 Task: Enable the option "PSNR computation" for "H.264/MPEG-4 Part 10/AVC encoder (x264).
Action: Mouse moved to (125, 17)
Screenshot: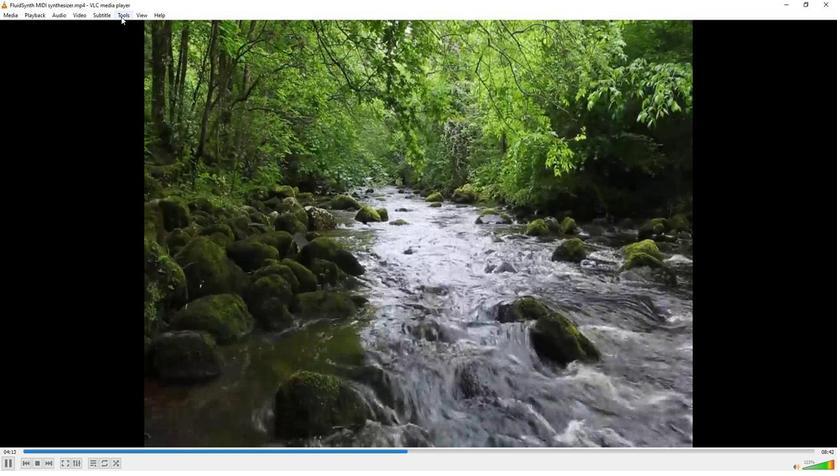 
Action: Mouse pressed left at (125, 17)
Screenshot: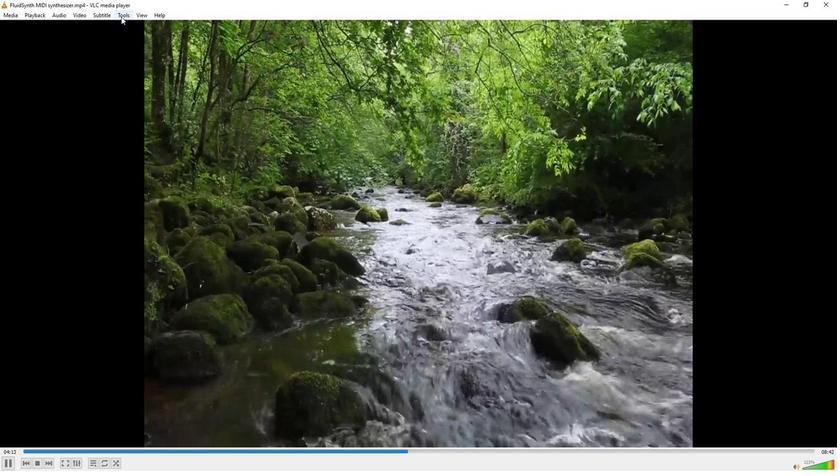 
Action: Mouse moved to (143, 118)
Screenshot: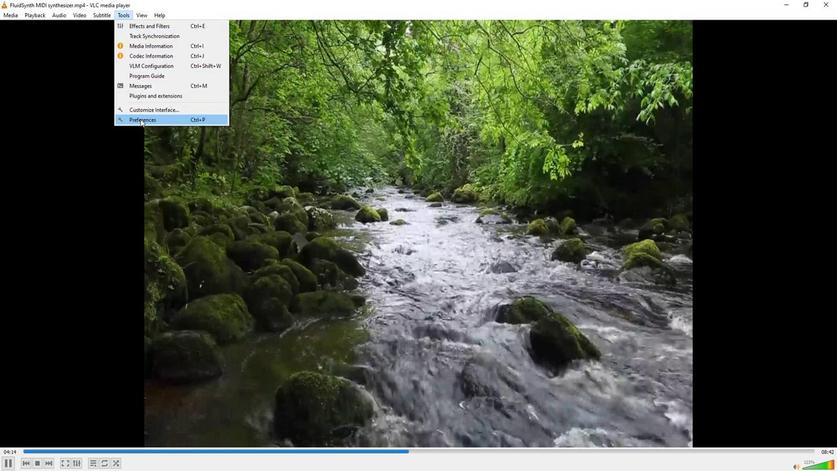 
Action: Mouse pressed left at (143, 118)
Screenshot: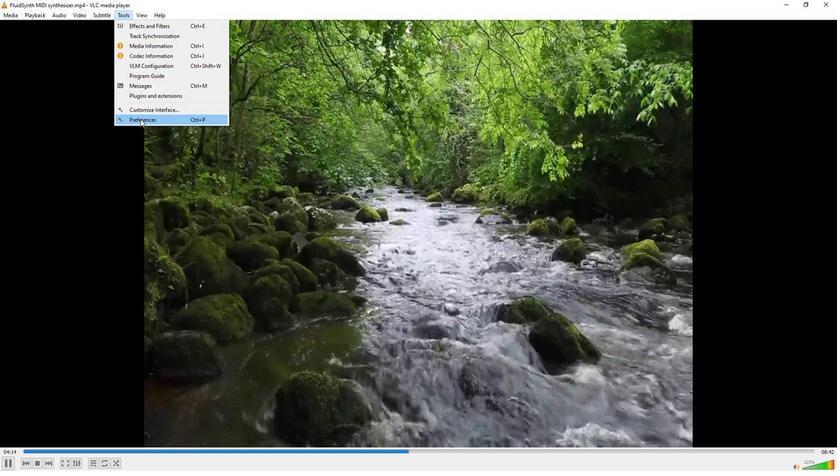 
Action: Mouse moved to (103, 361)
Screenshot: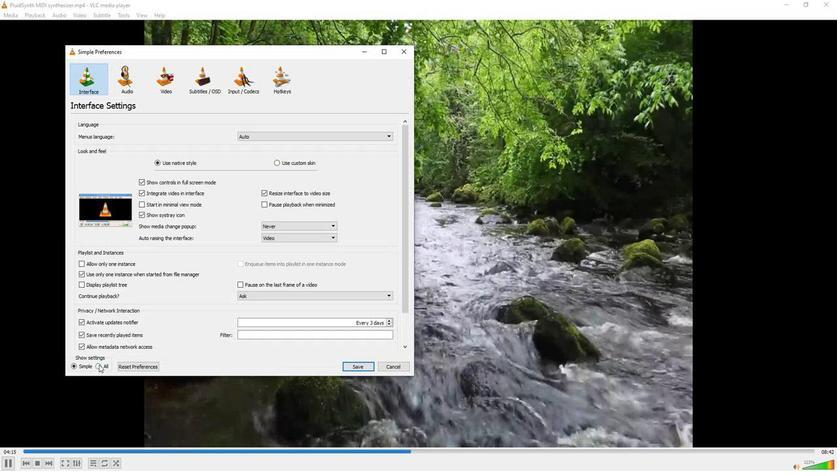 
Action: Mouse pressed left at (103, 361)
Screenshot: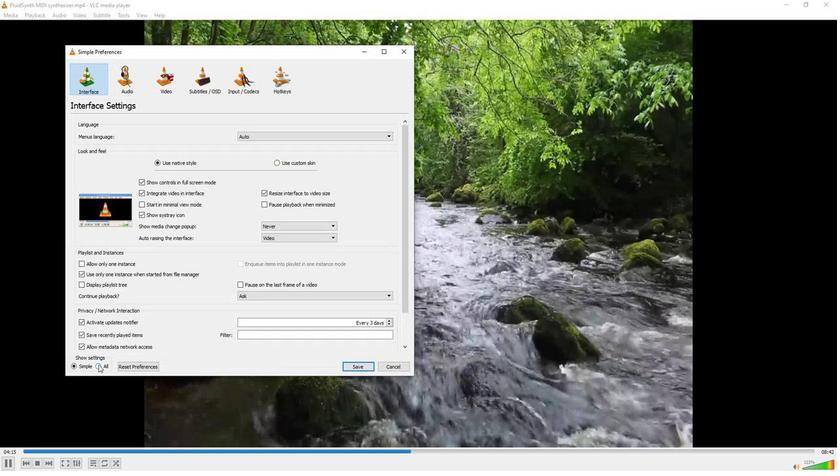 
Action: Mouse moved to (92, 278)
Screenshot: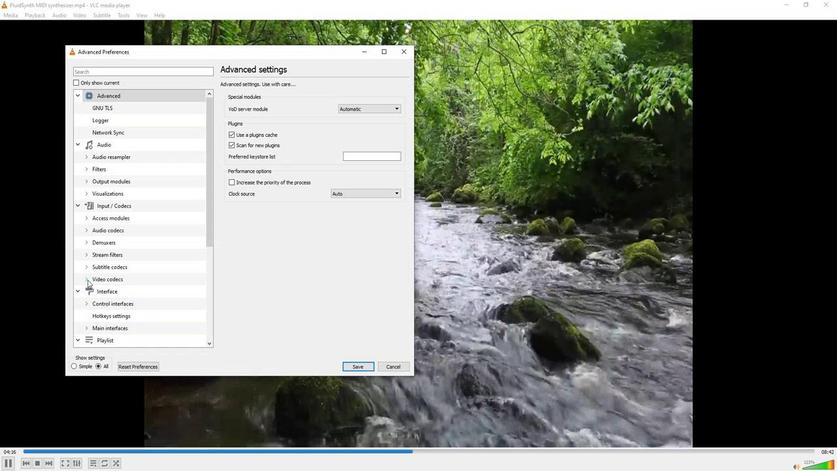 
Action: Mouse pressed left at (92, 278)
Screenshot: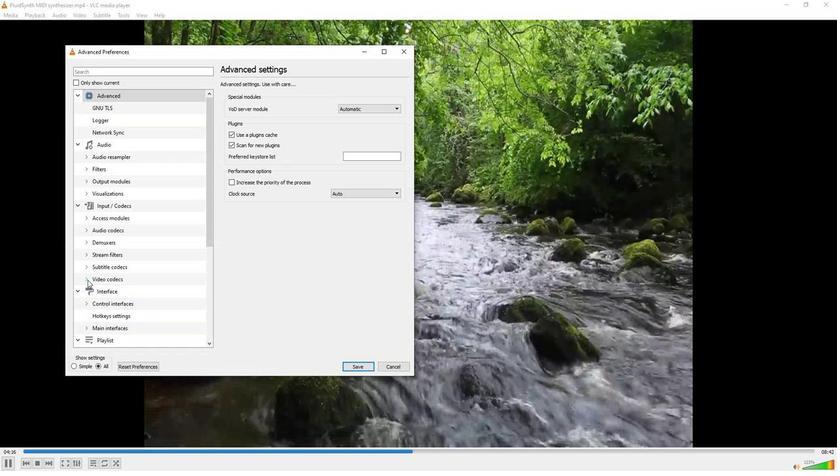 
Action: Mouse moved to (98, 295)
Screenshot: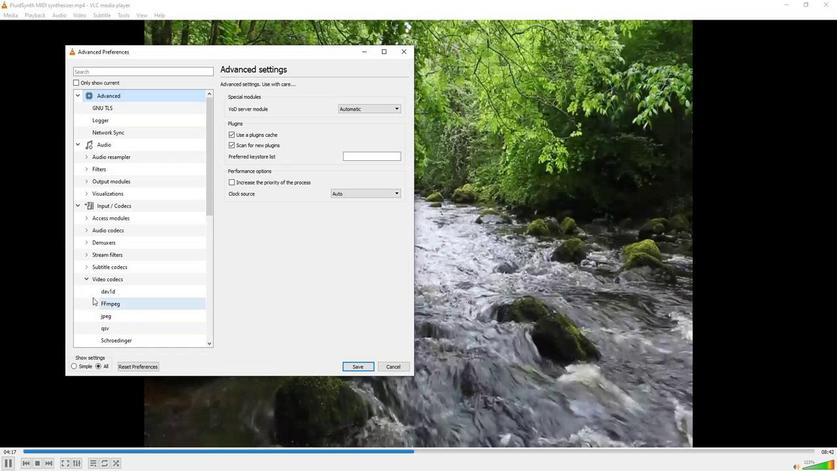 
Action: Mouse scrolled (98, 295) with delta (0, 0)
Screenshot: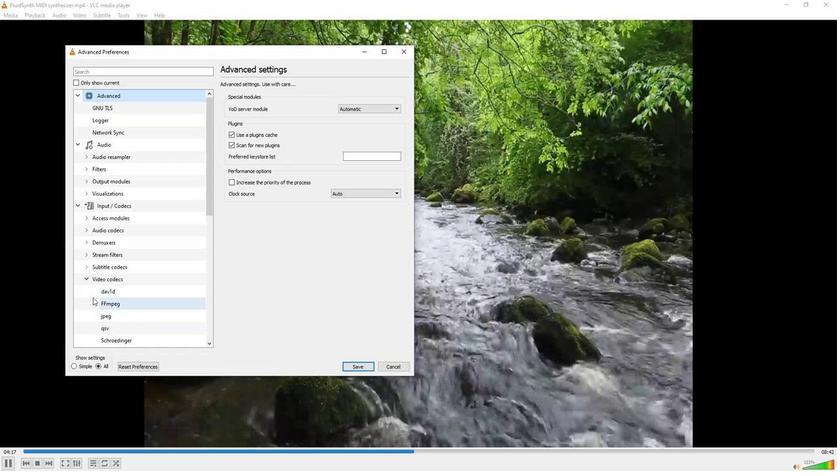 
Action: Mouse moved to (113, 337)
Screenshot: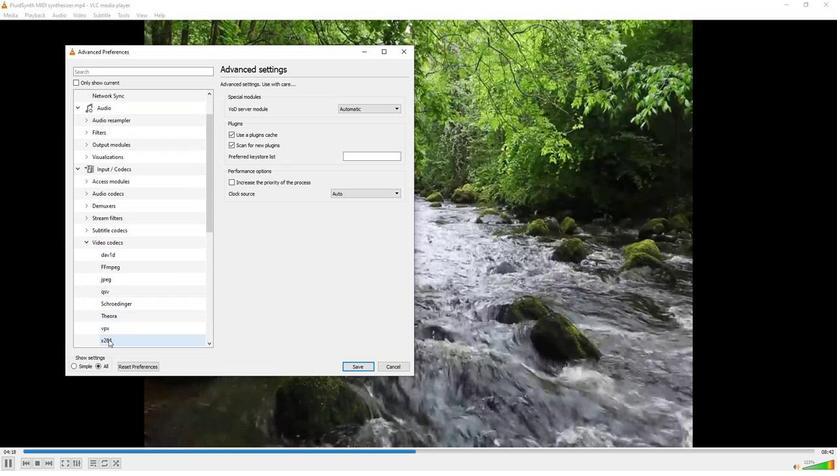 
Action: Mouse pressed left at (113, 337)
Screenshot: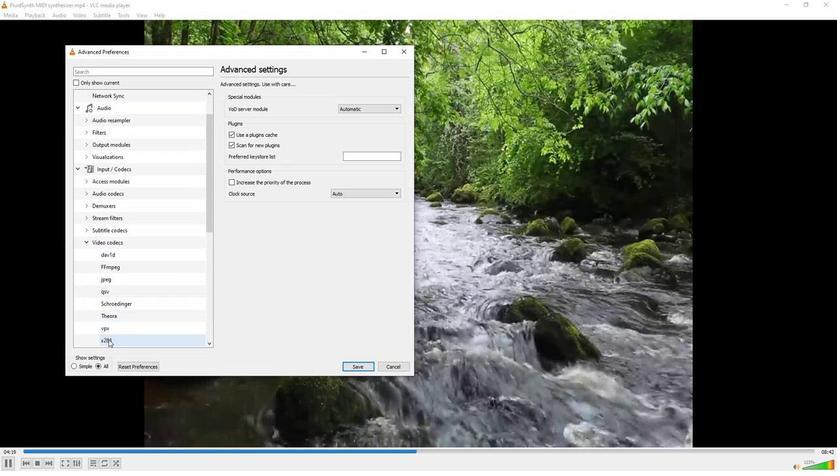 
Action: Mouse moved to (238, 280)
Screenshot: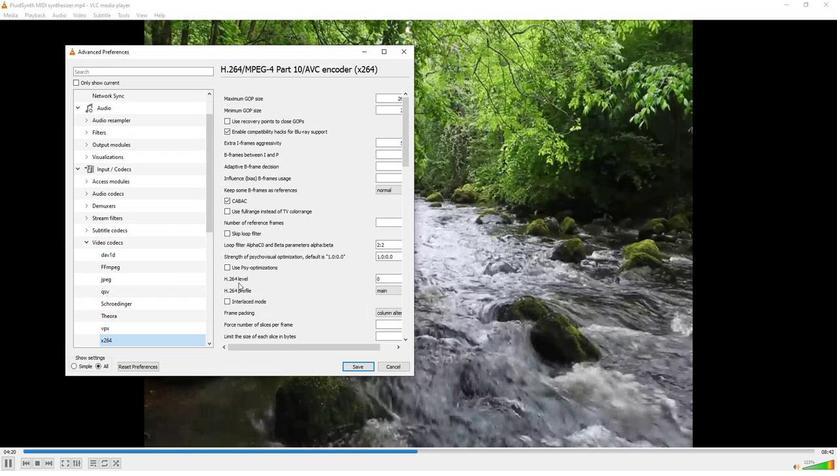
Action: Mouse scrolled (238, 280) with delta (0, 0)
Screenshot: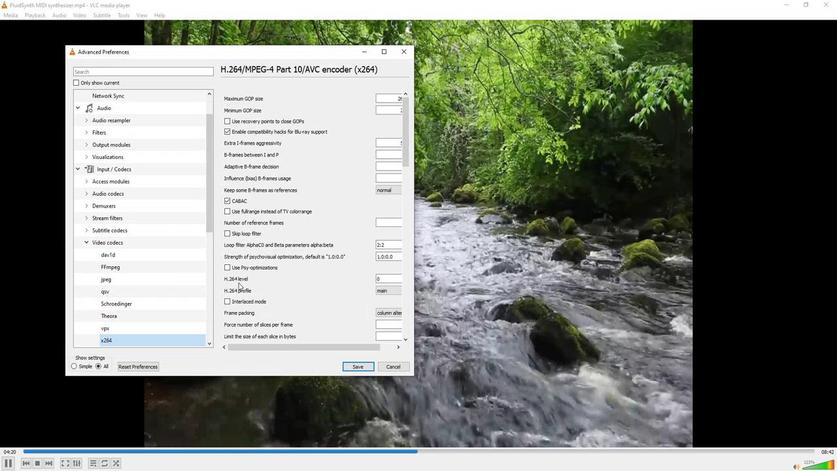 
Action: Mouse moved to (263, 289)
Screenshot: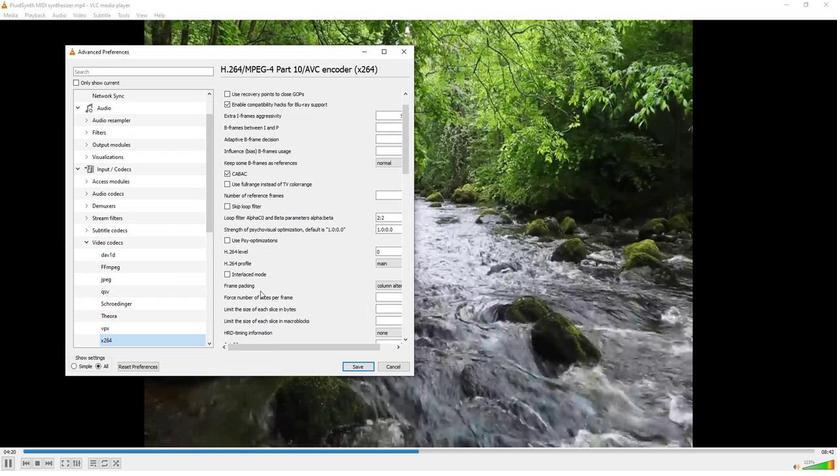 
Action: Mouse scrolled (263, 289) with delta (0, 0)
Screenshot: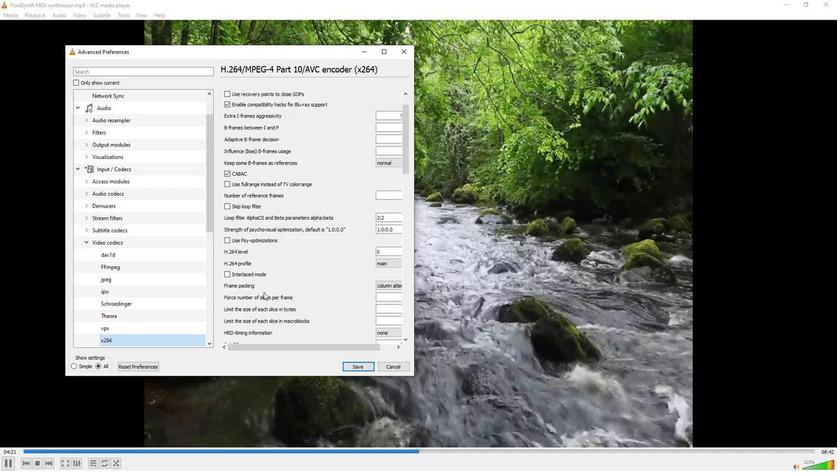 
Action: Mouse scrolled (263, 289) with delta (0, 0)
Screenshot: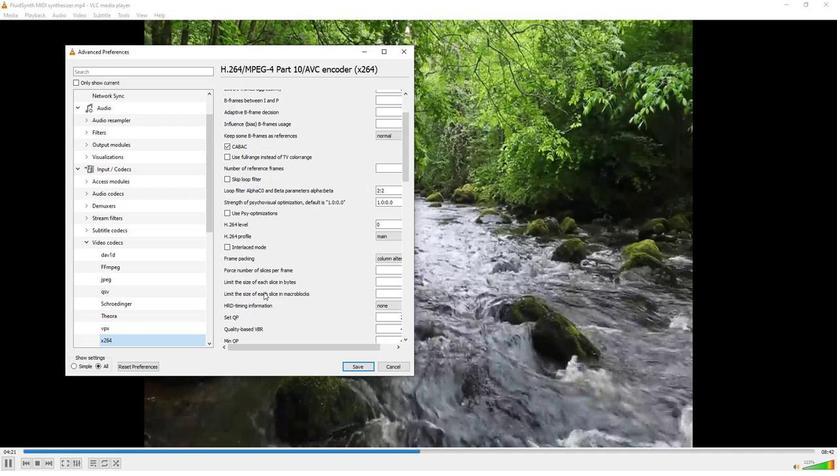 
Action: Mouse scrolled (263, 289) with delta (0, 0)
Screenshot: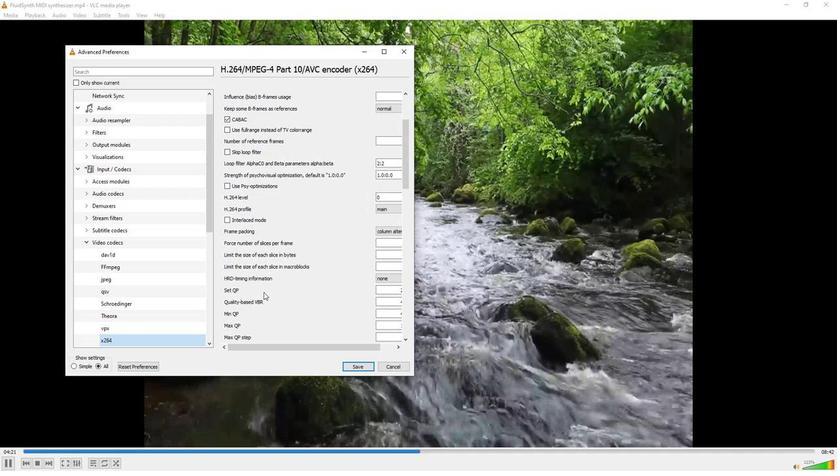 
Action: Mouse scrolled (263, 289) with delta (0, 0)
Screenshot: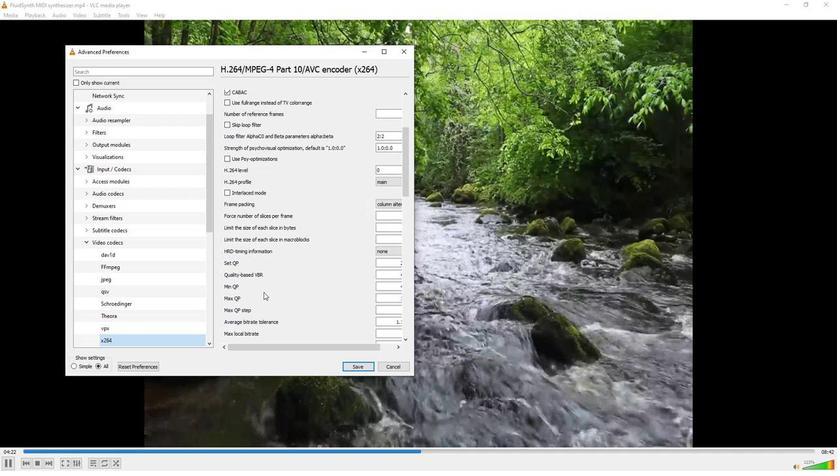 
Action: Mouse scrolled (263, 289) with delta (0, 0)
Screenshot: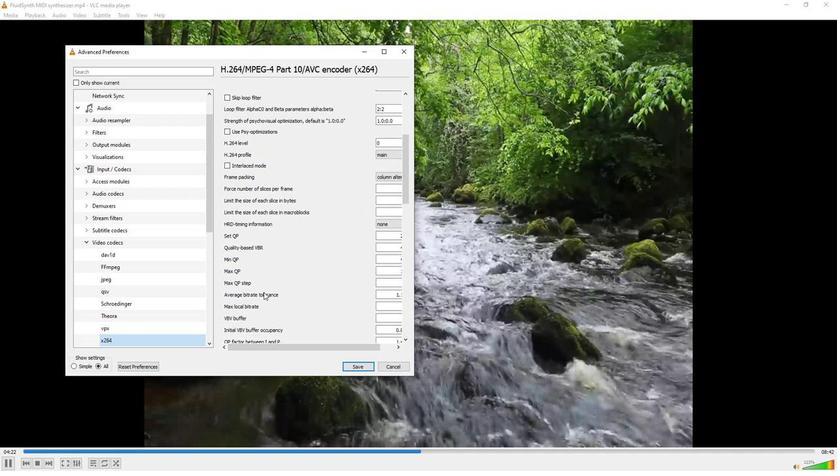 
Action: Mouse scrolled (263, 289) with delta (0, 0)
Screenshot: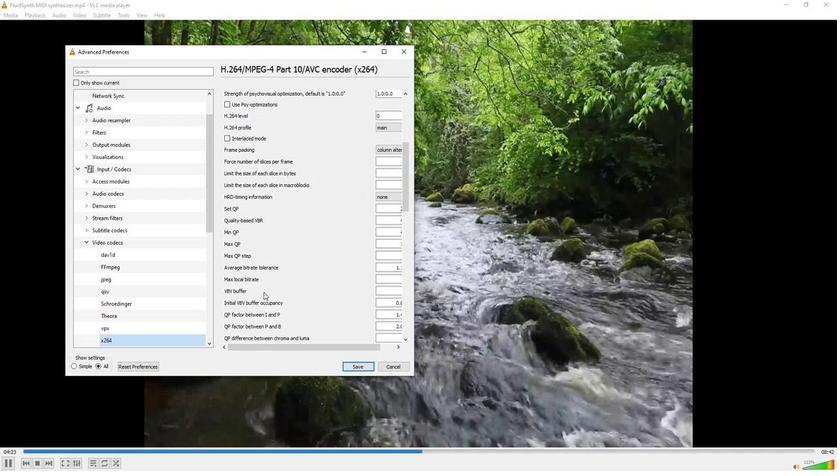 
Action: Mouse scrolled (263, 289) with delta (0, 0)
Screenshot: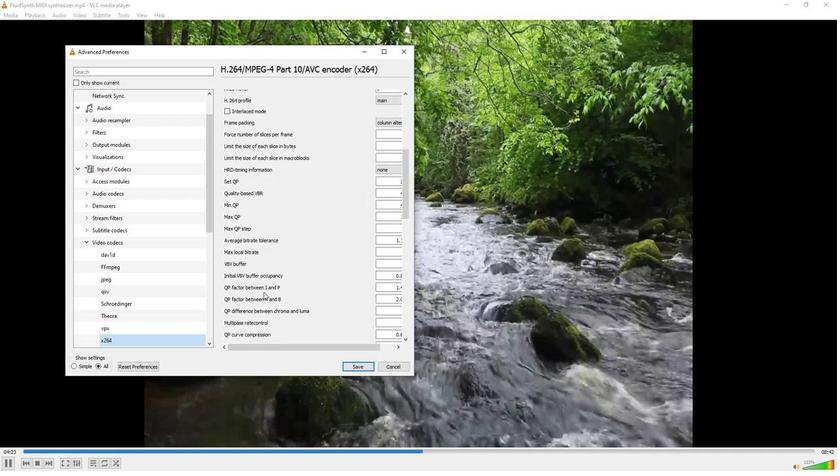 
Action: Mouse scrolled (263, 289) with delta (0, 0)
Screenshot: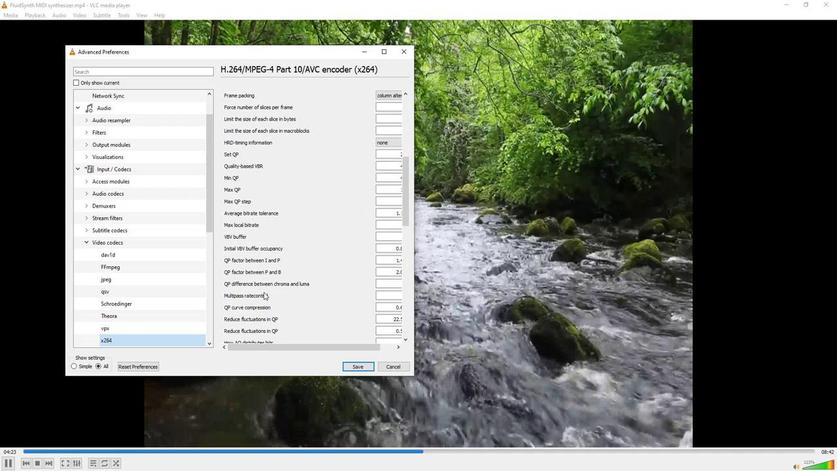 
Action: Mouse scrolled (263, 289) with delta (0, 0)
Screenshot: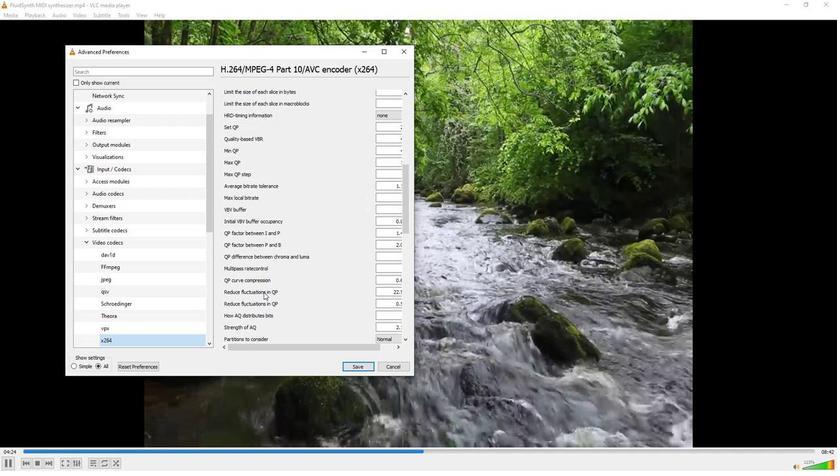 
Action: Mouse scrolled (263, 289) with delta (0, 0)
Screenshot: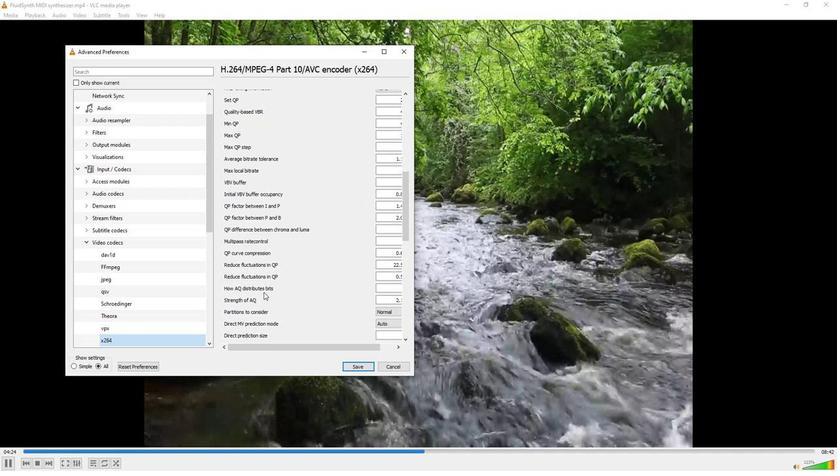 
Action: Mouse scrolled (263, 289) with delta (0, 0)
Screenshot: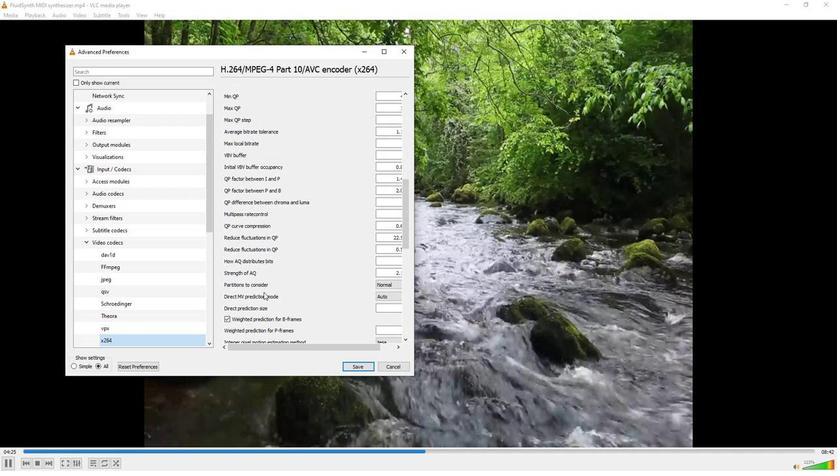 
Action: Mouse scrolled (263, 289) with delta (0, 0)
Screenshot: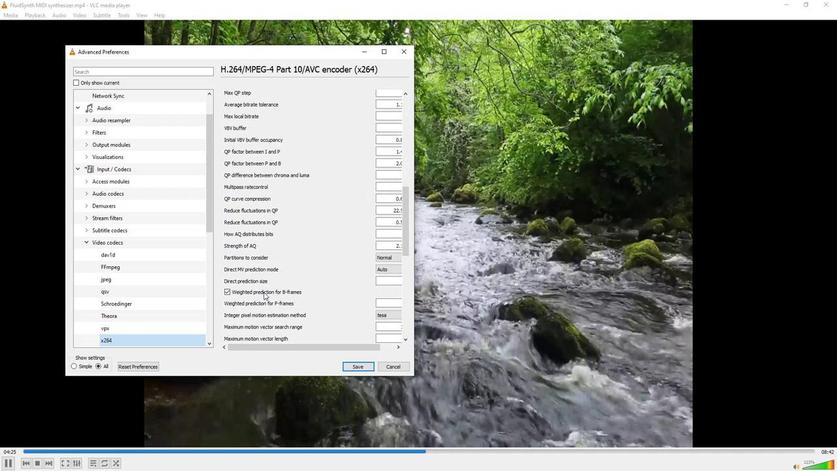 
Action: Mouse scrolled (263, 289) with delta (0, 0)
Screenshot: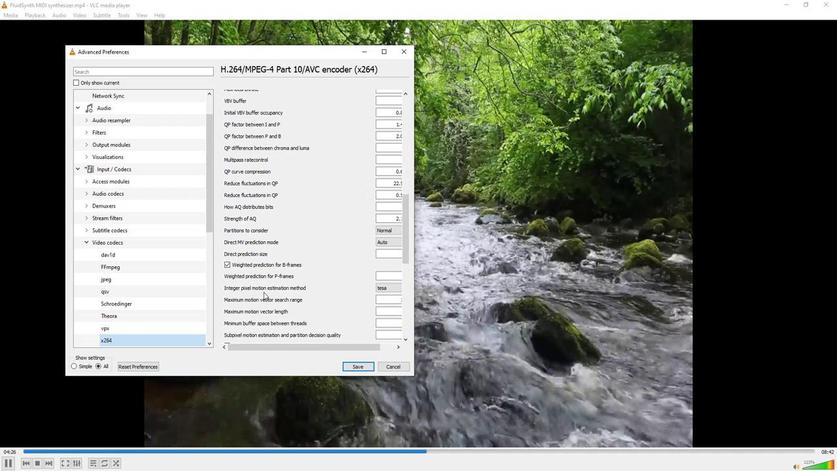 
Action: Mouse scrolled (263, 289) with delta (0, 0)
Screenshot: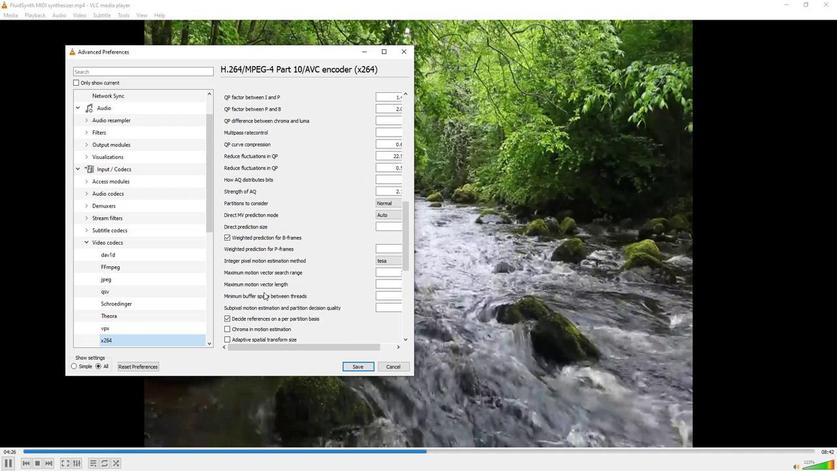 
Action: Mouse scrolled (263, 289) with delta (0, 0)
Screenshot: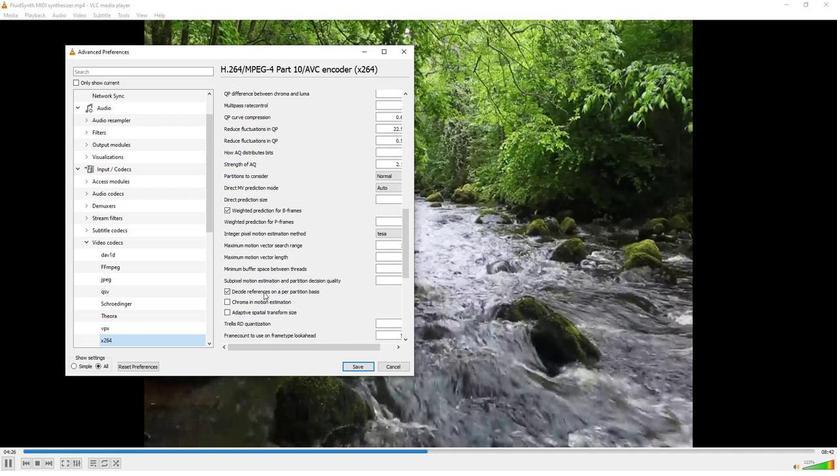 
Action: Mouse scrolled (263, 289) with delta (0, 0)
Screenshot: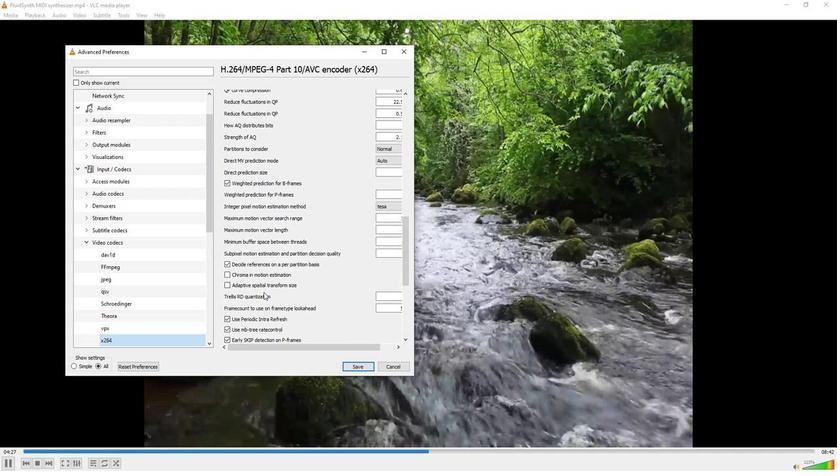
Action: Mouse scrolled (263, 289) with delta (0, 0)
Screenshot: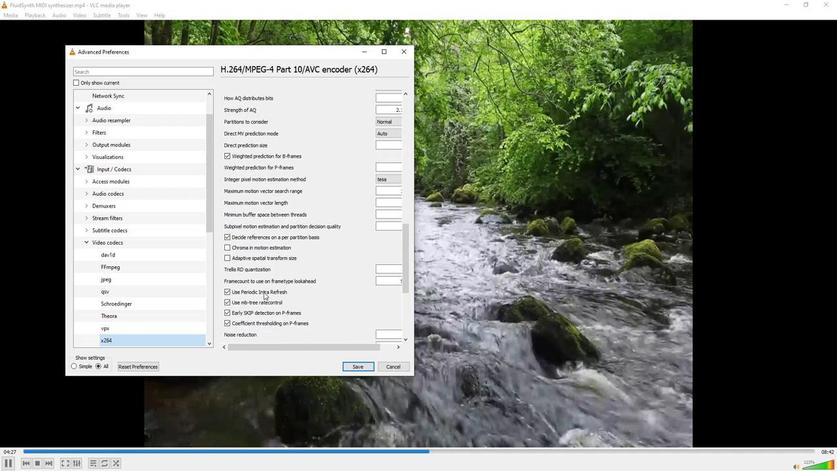 
Action: Mouse scrolled (263, 289) with delta (0, 0)
Screenshot: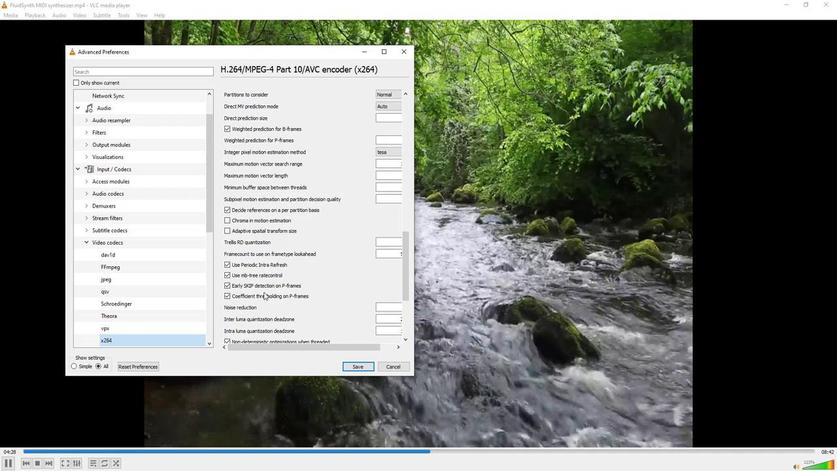 
Action: Mouse scrolled (263, 289) with delta (0, 0)
Screenshot: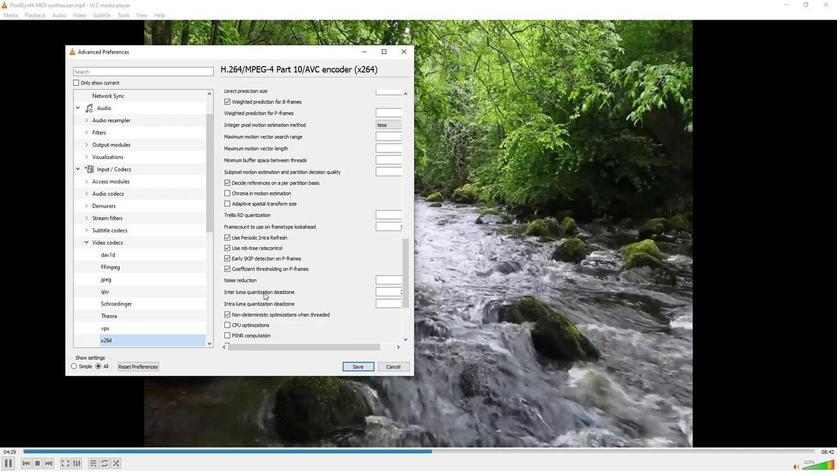 
Action: Mouse moved to (226, 305)
Screenshot: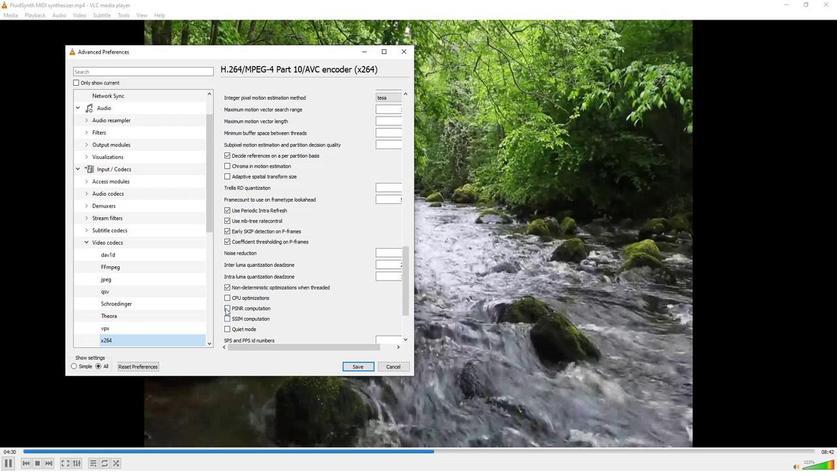 
Action: Mouse pressed left at (226, 305)
Screenshot: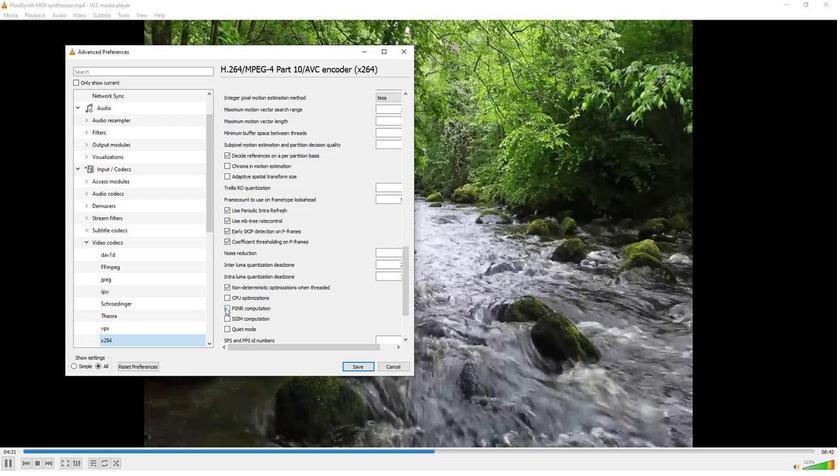 
Action: Mouse moved to (299, 312)
Screenshot: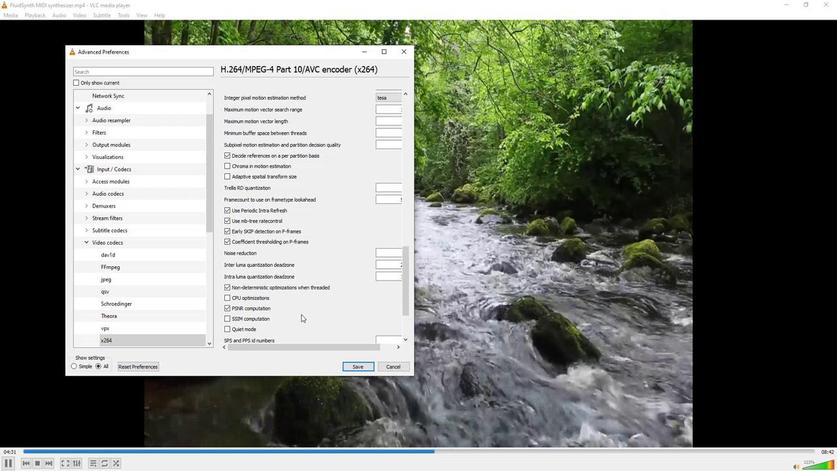 
